 Task: Change the option "Attack time" to 25.00 in the dynamic range compressor.
Action: Mouse moved to (107, 8)
Screenshot: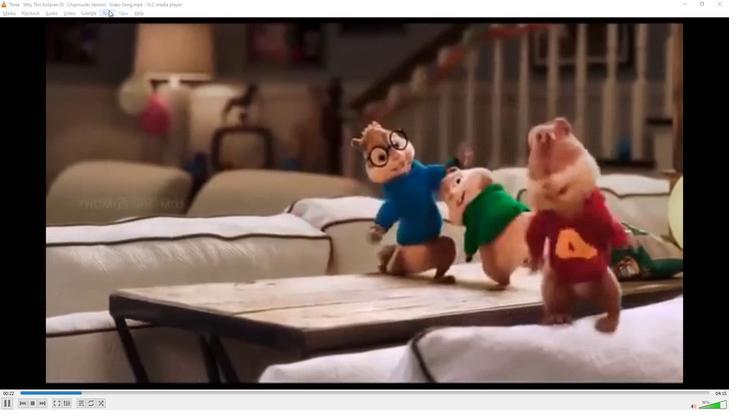 
Action: Mouse pressed left at (107, 8)
Screenshot: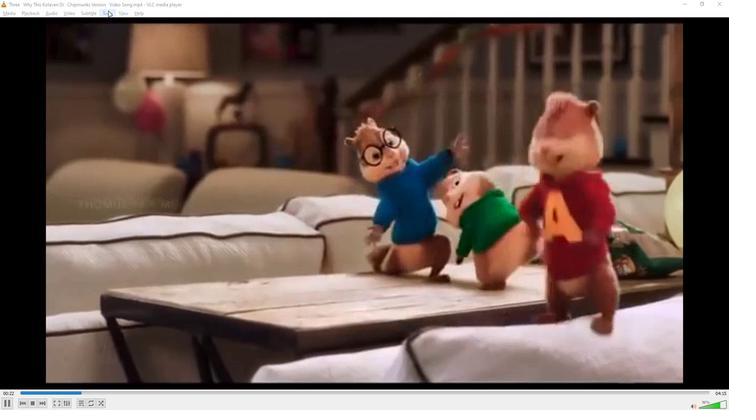 
Action: Mouse moved to (125, 99)
Screenshot: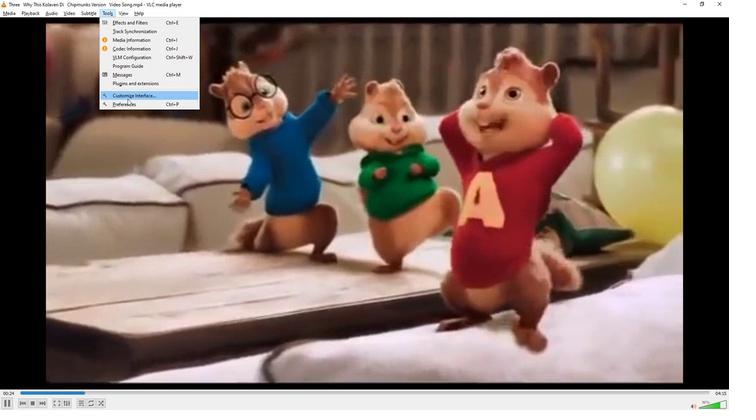 
Action: Mouse pressed left at (125, 99)
Screenshot: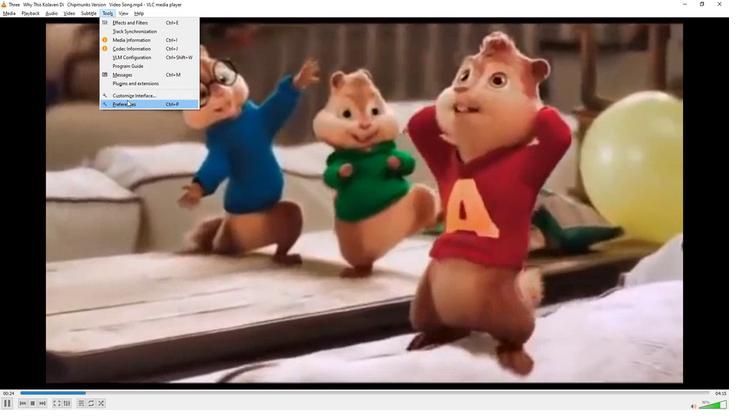 
Action: Mouse moved to (211, 312)
Screenshot: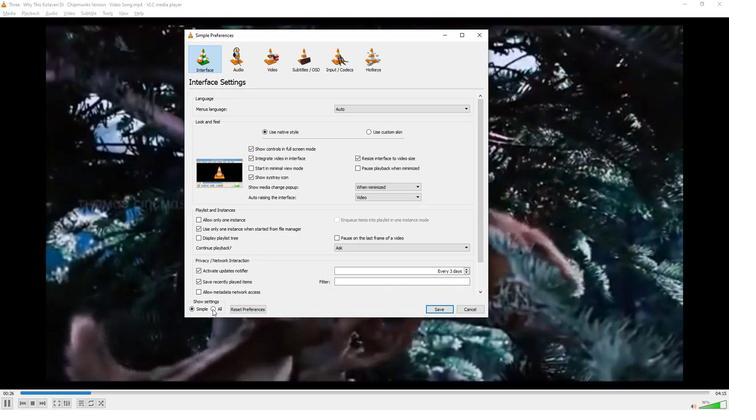 
Action: Mouse pressed left at (211, 312)
Screenshot: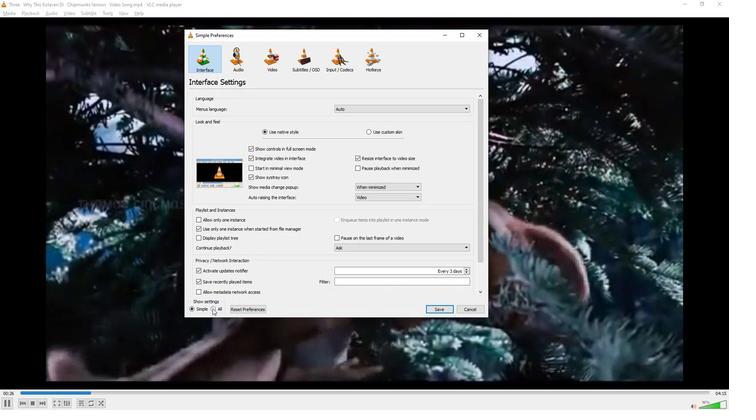 
Action: Mouse moved to (212, 135)
Screenshot: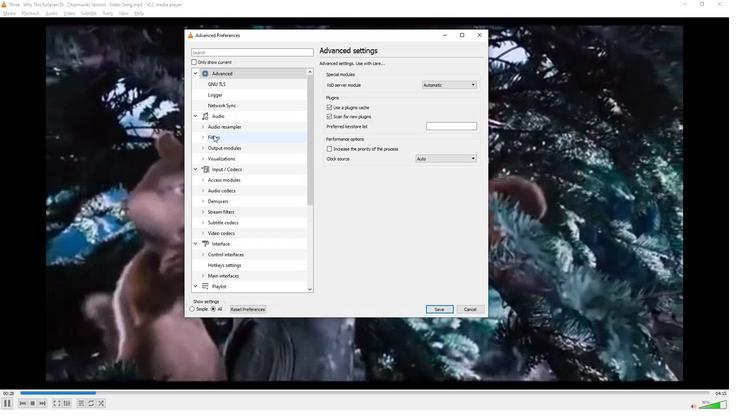 
Action: Mouse pressed left at (212, 135)
Screenshot: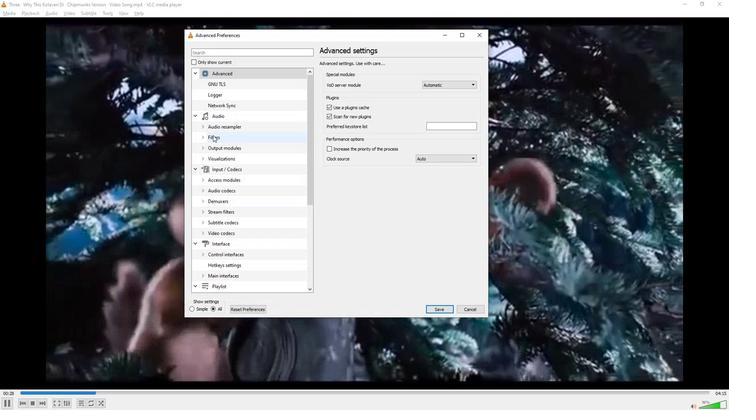 
Action: Mouse moved to (203, 138)
Screenshot: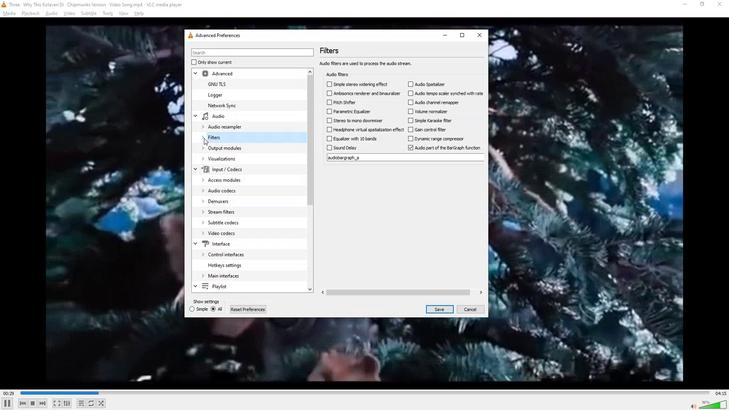 
Action: Mouse pressed left at (203, 138)
Screenshot: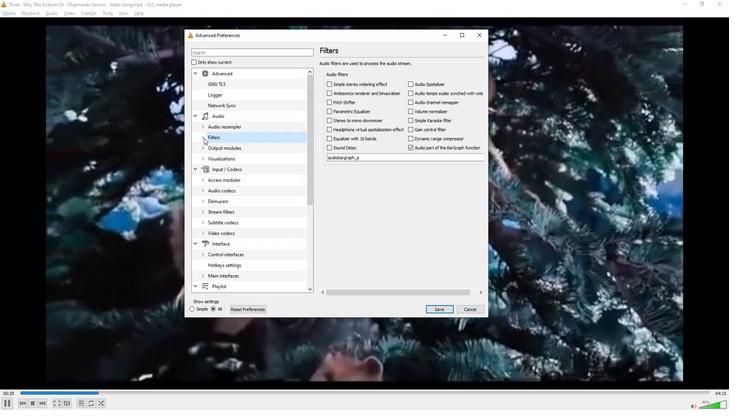 
Action: Mouse moved to (228, 169)
Screenshot: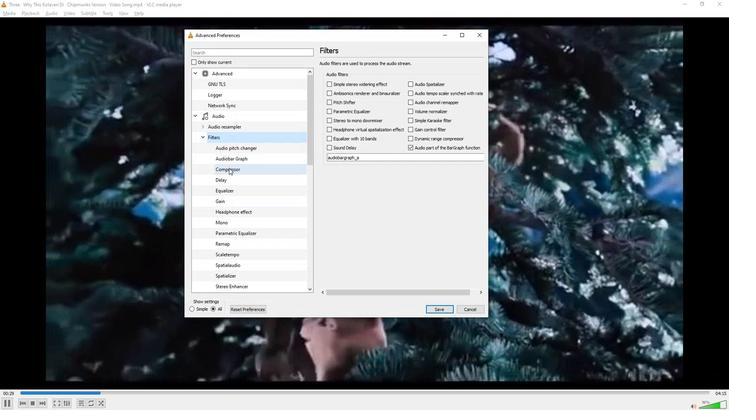 
Action: Mouse pressed left at (228, 169)
Screenshot: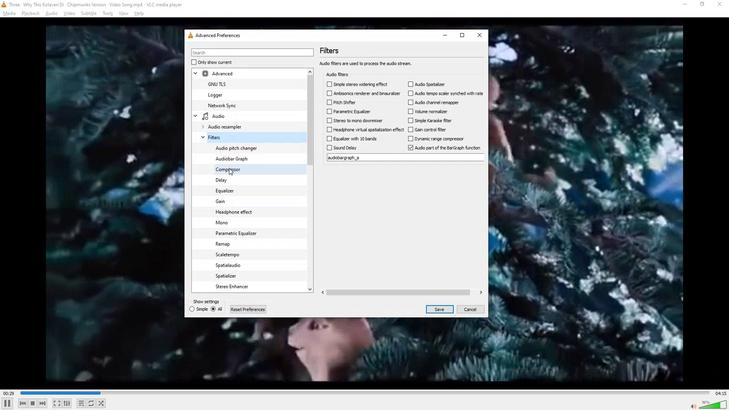 
Action: Mouse moved to (467, 84)
Screenshot: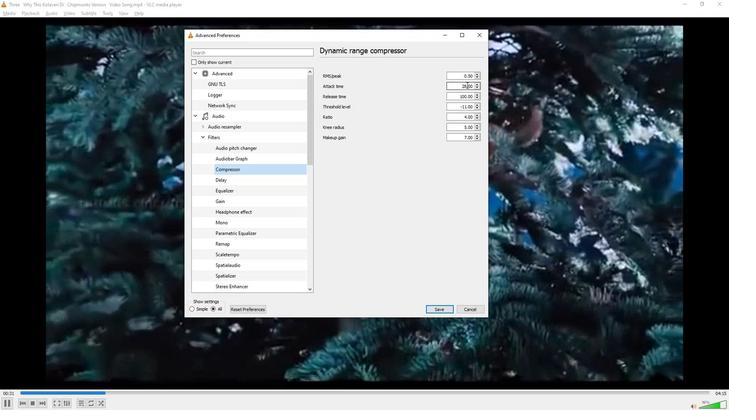 
Action: Mouse pressed left at (467, 84)
Screenshot: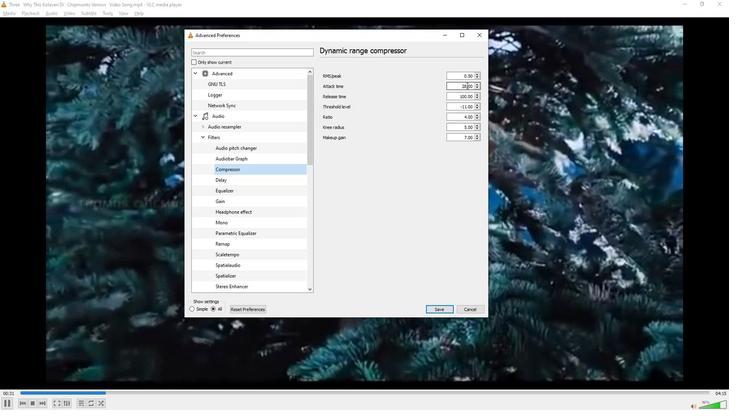 
Action: Mouse pressed left at (467, 84)
Screenshot: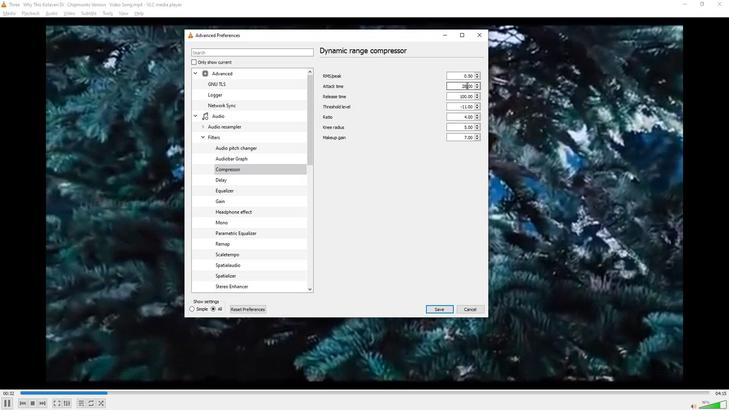 
Action: Mouse pressed left at (467, 84)
Screenshot: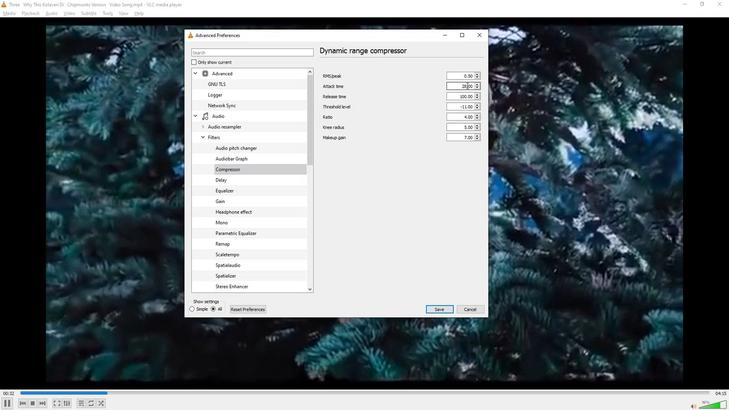 
Action: Mouse pressed left at (467, 84)
Screenshot: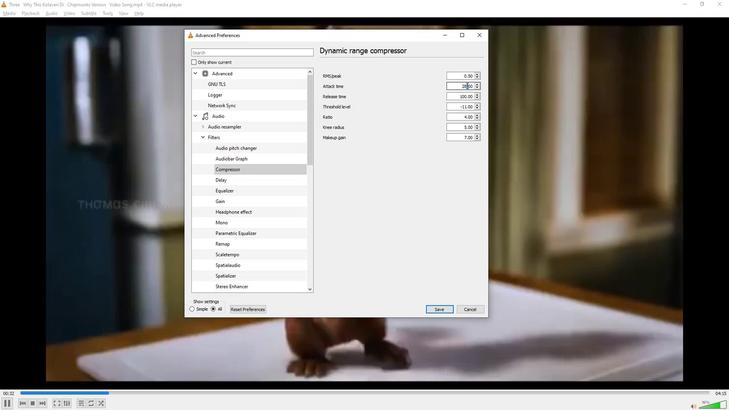 
Action: Key pressed 25.00
Screenshot: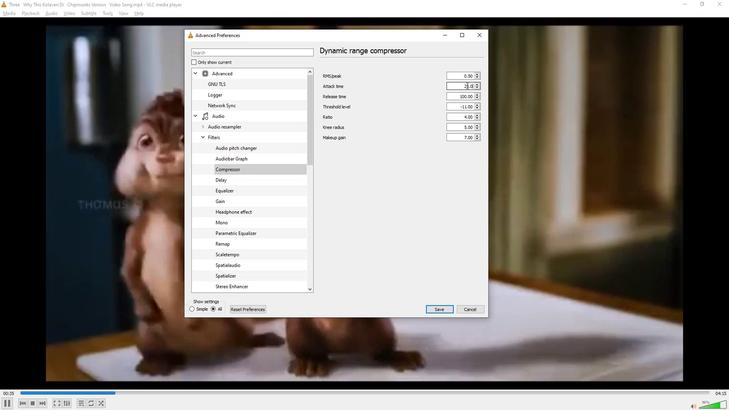 
Action: Mouse moved to (403, 190)
Screenshot: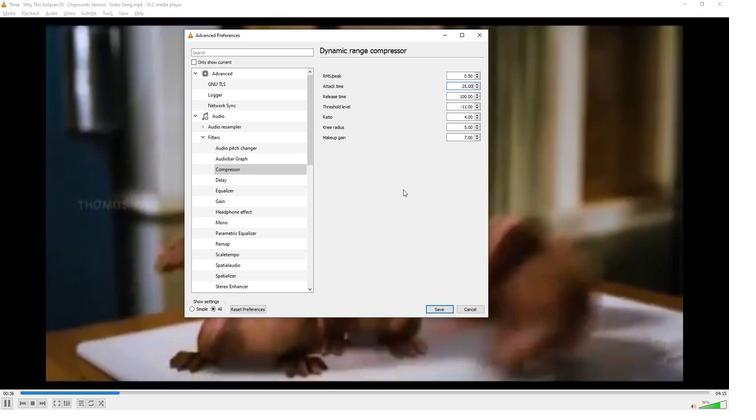 
